 Task: Add Boiron HemCalm Hemorrhoid Relief Ointment to the cart.
Action: Mouse moved to (301, 156)
Screenshot: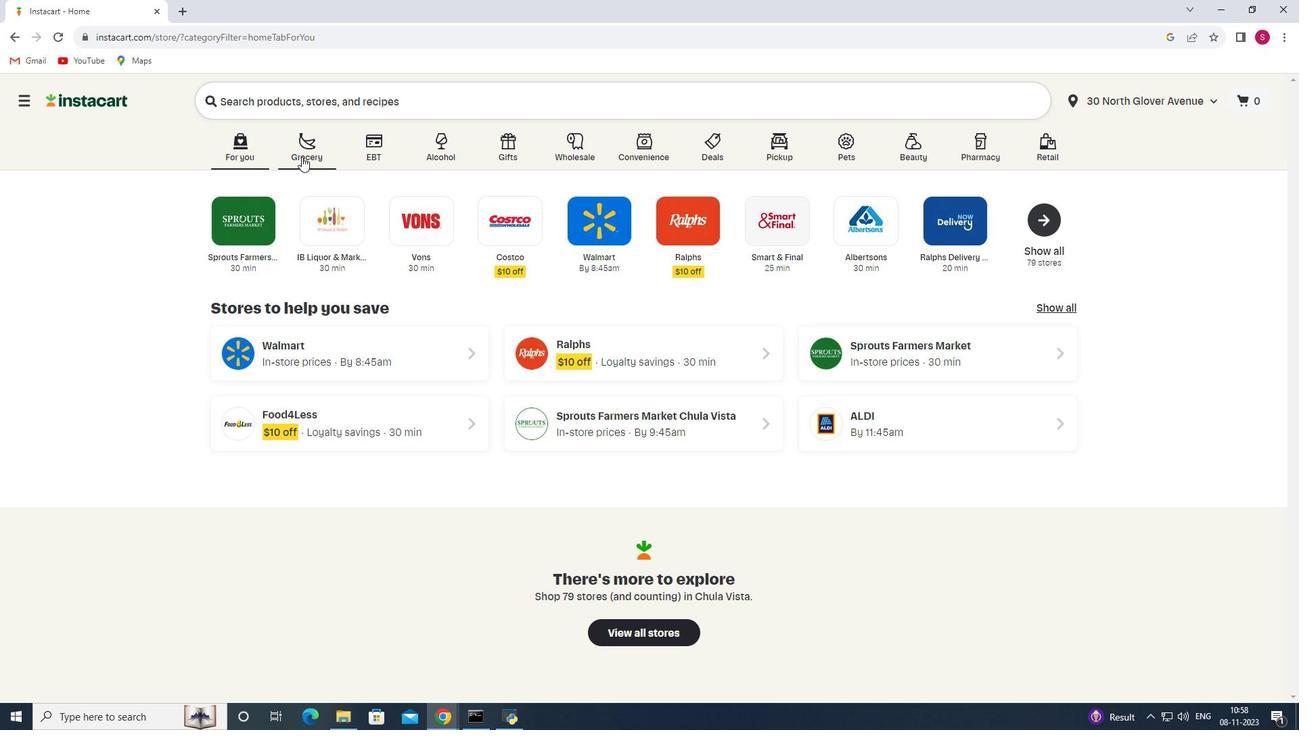 
Action: Mouse pressed left at (301, 156)
Screenshot: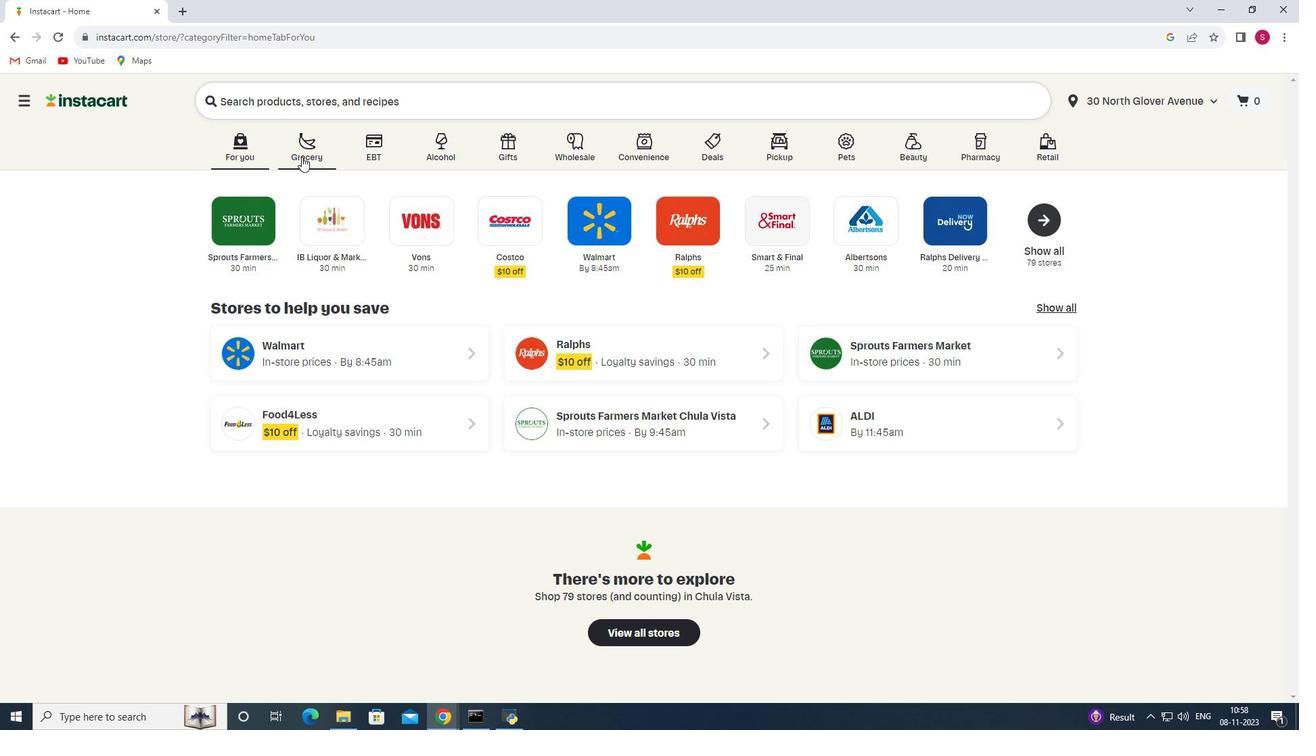 
Action: Mouse moved to (315, 394)
Screenshot: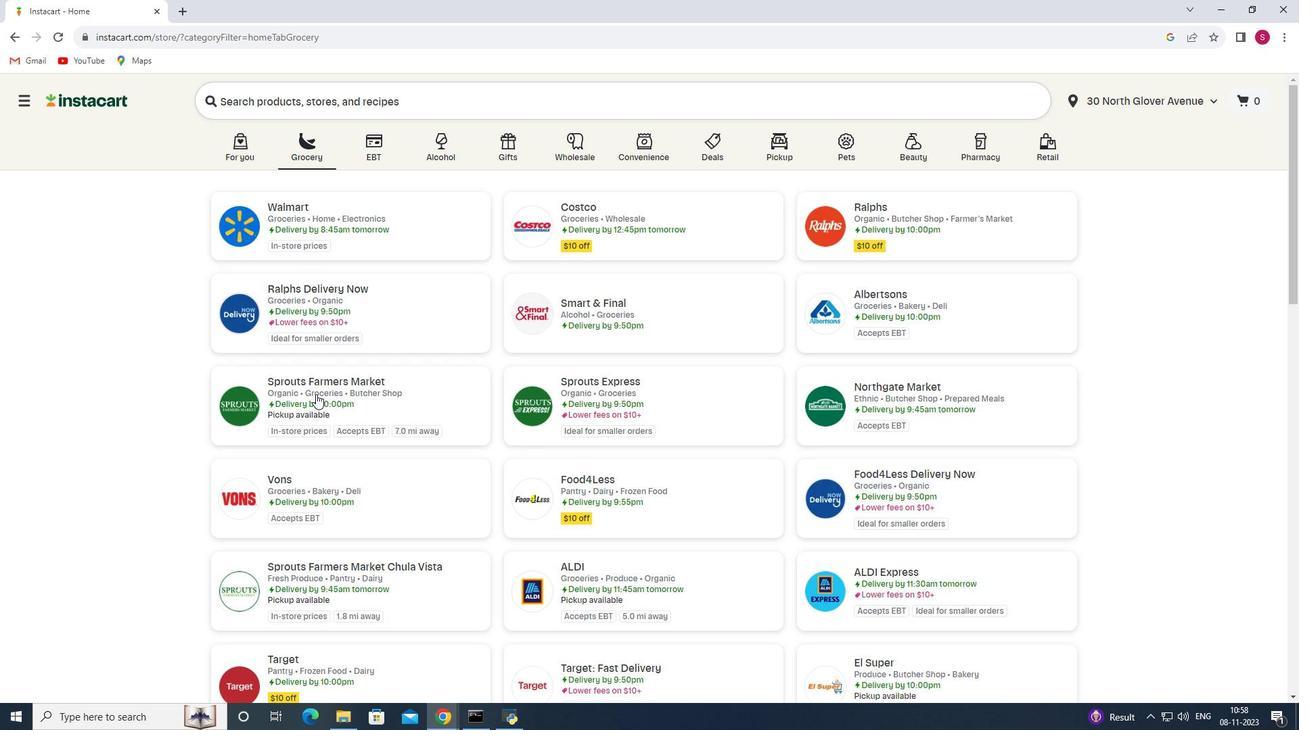 
Action: Mouse pressed left at (315, 394)
Screenshot: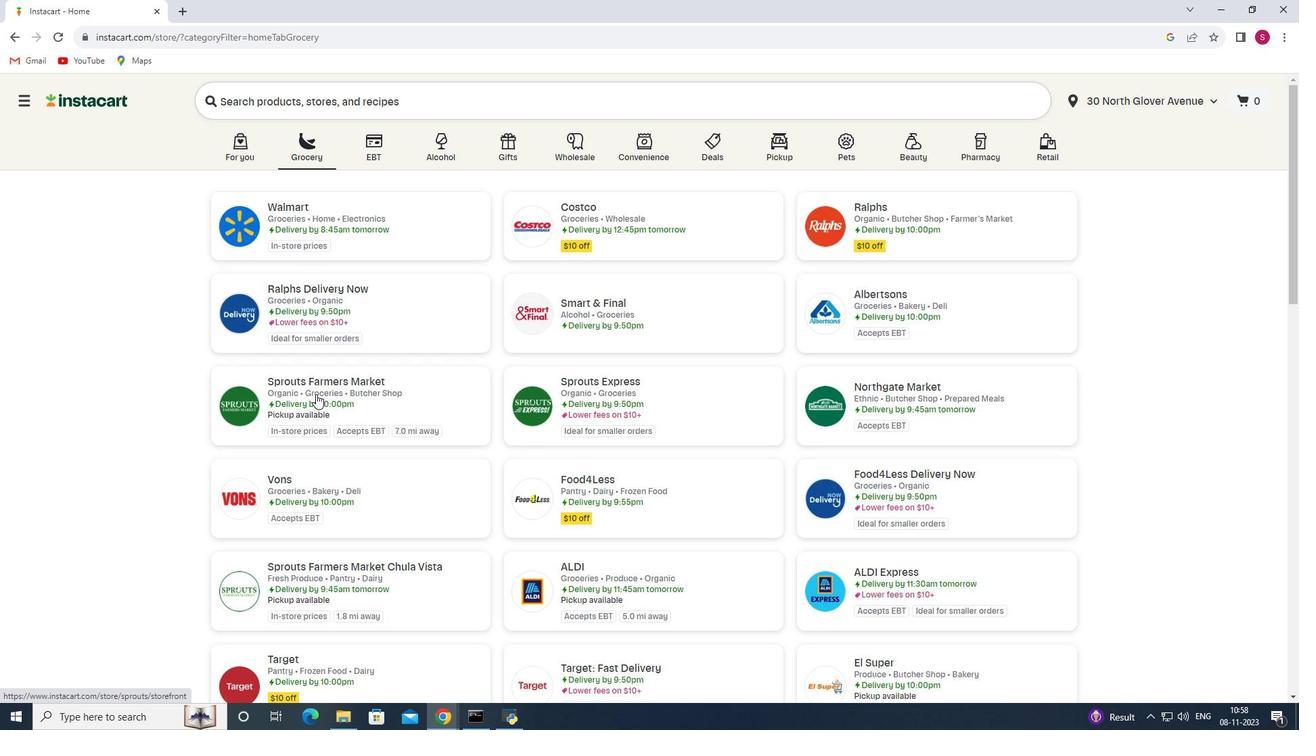 
Action: Mouse moved to (105, 387)
Screenshot: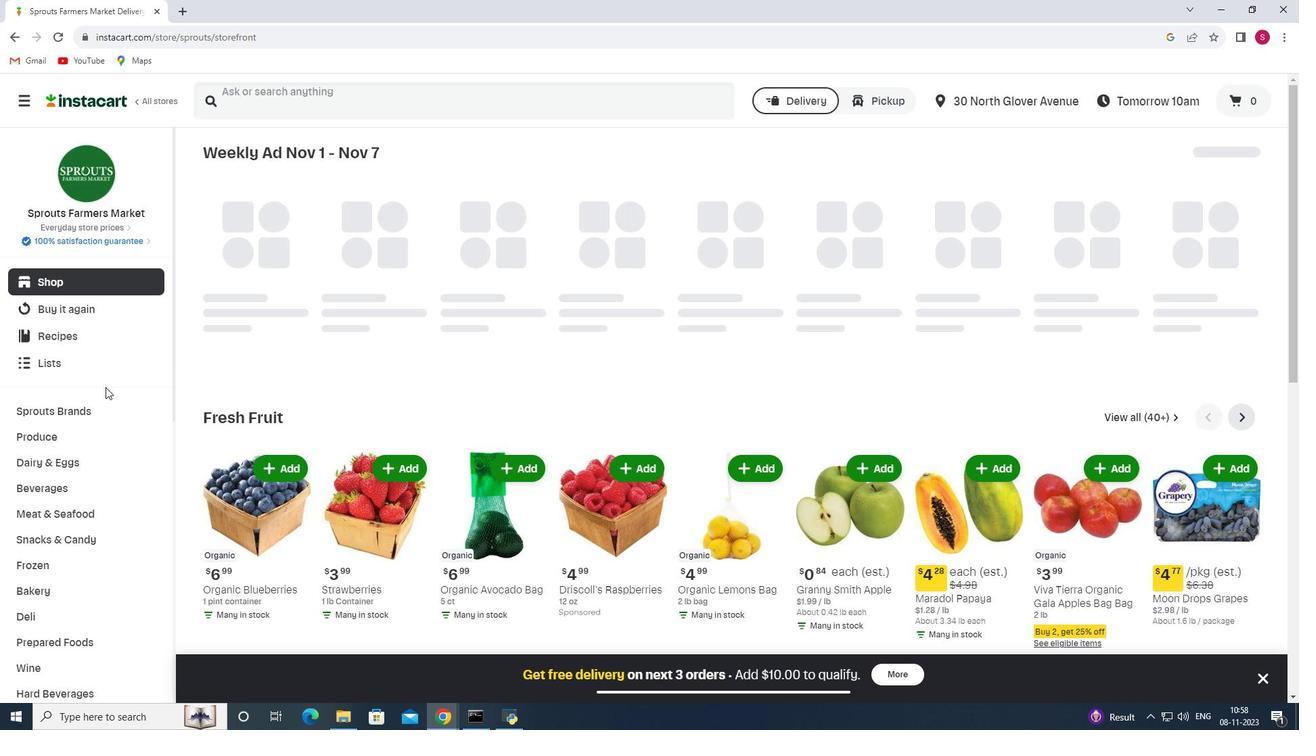 
Action: Mouse scrolled (105, 387) with delta (0, 0)
Screenshot: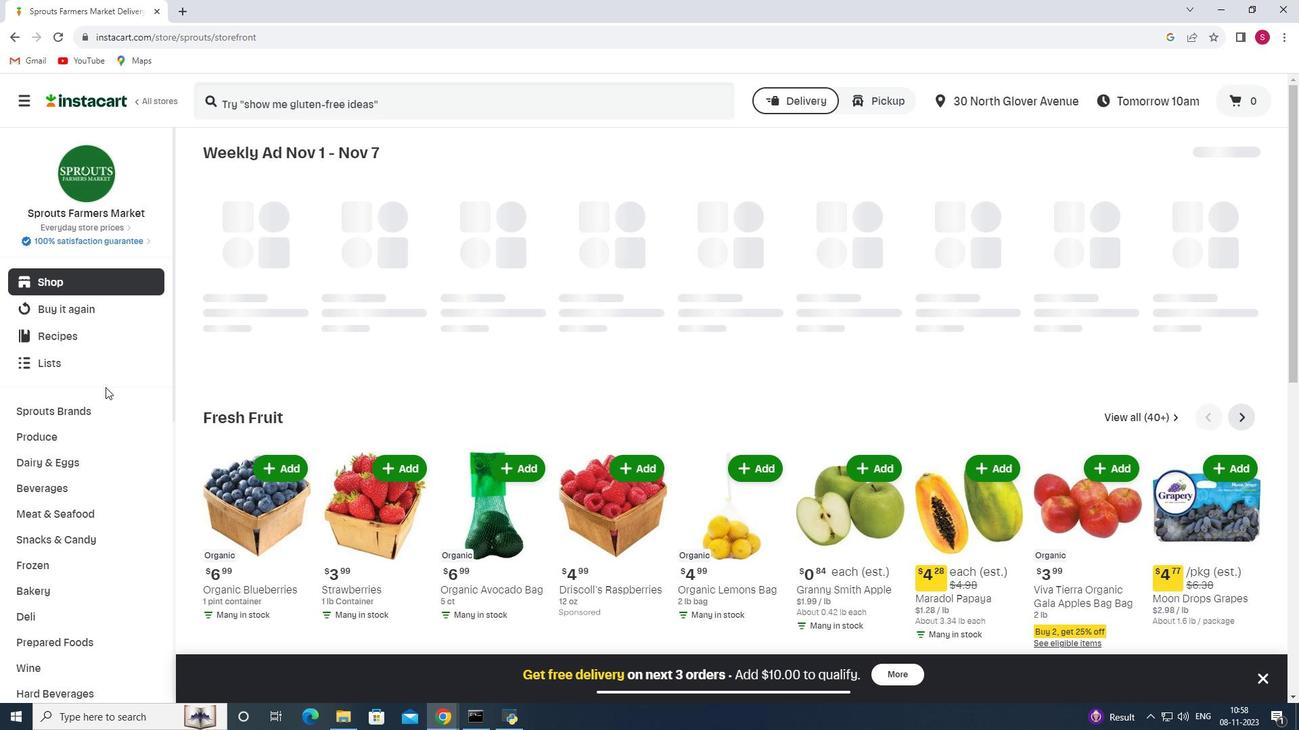 
Action: Mouse scrolled (105, 387) with delta (0, 0)
Screenshot: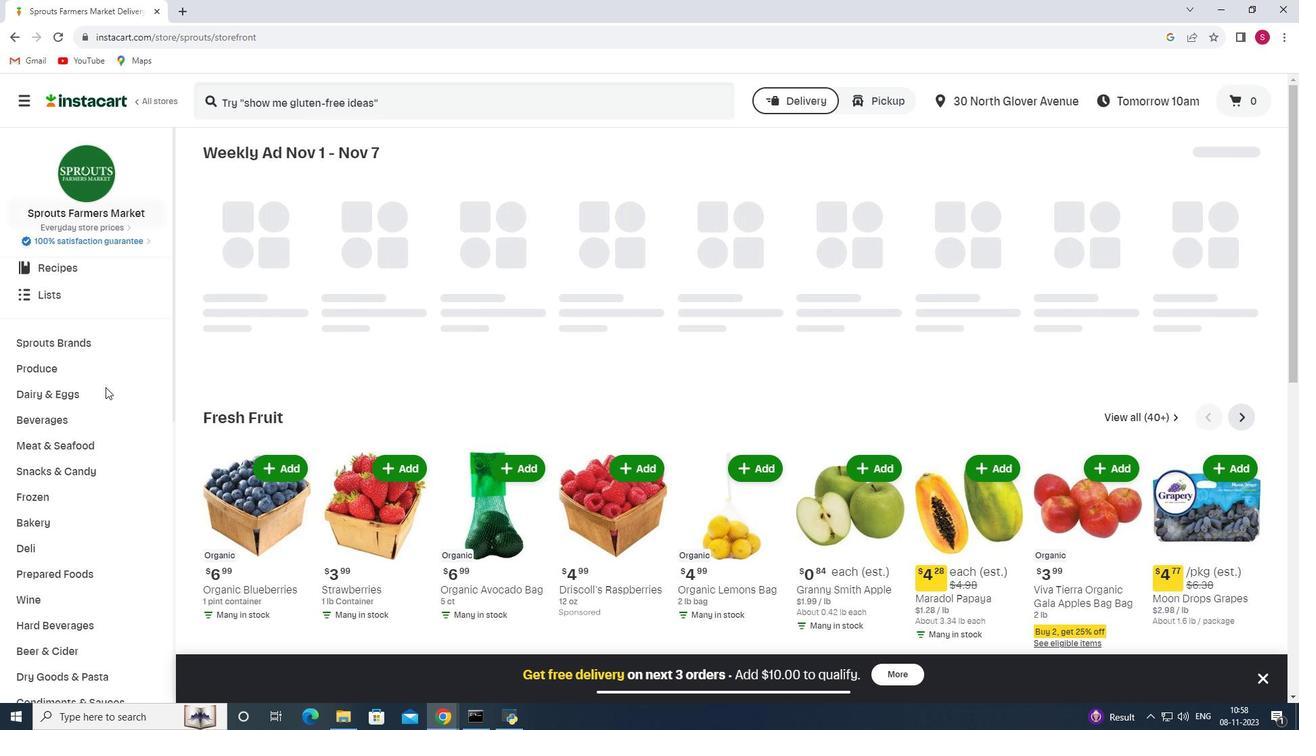 
Action: Mouse scrolled (105, 387) with delta (0, 0)
Screenshot: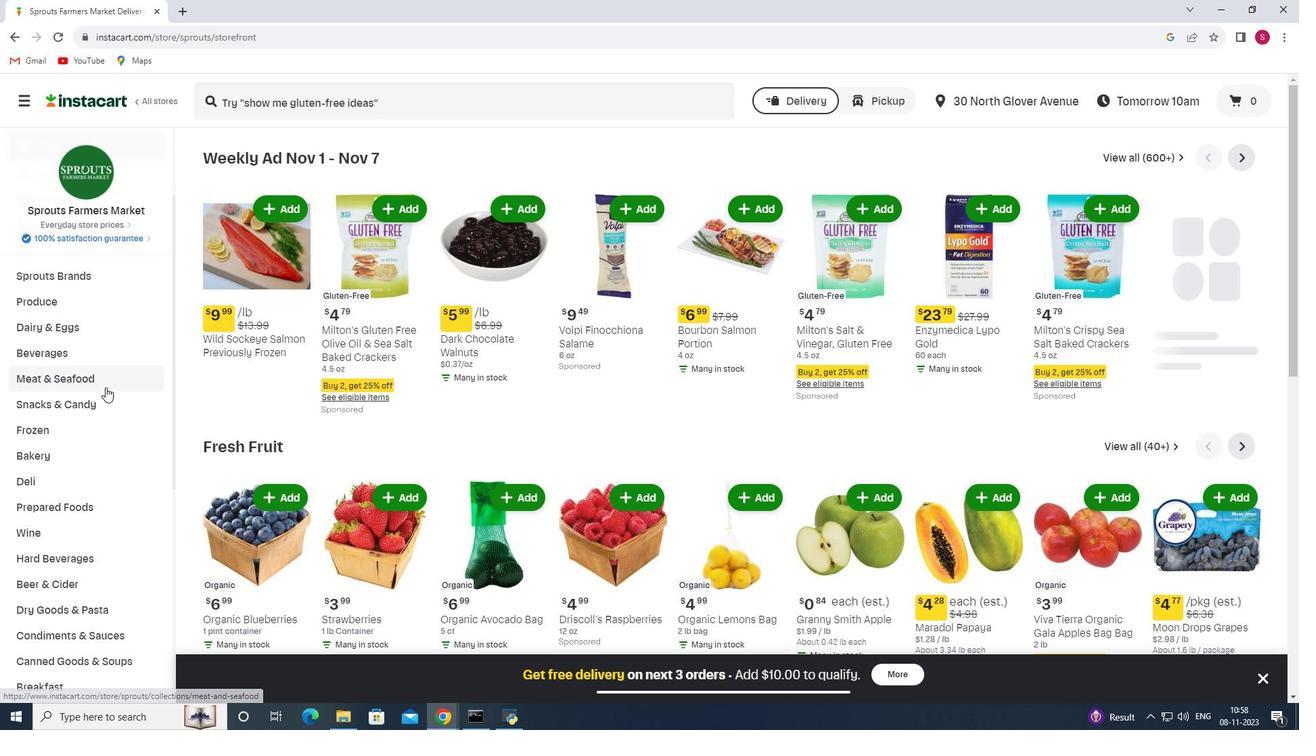 
Action: Mouse scrolled (105, 387) with delta (0, 0)
Screenshot: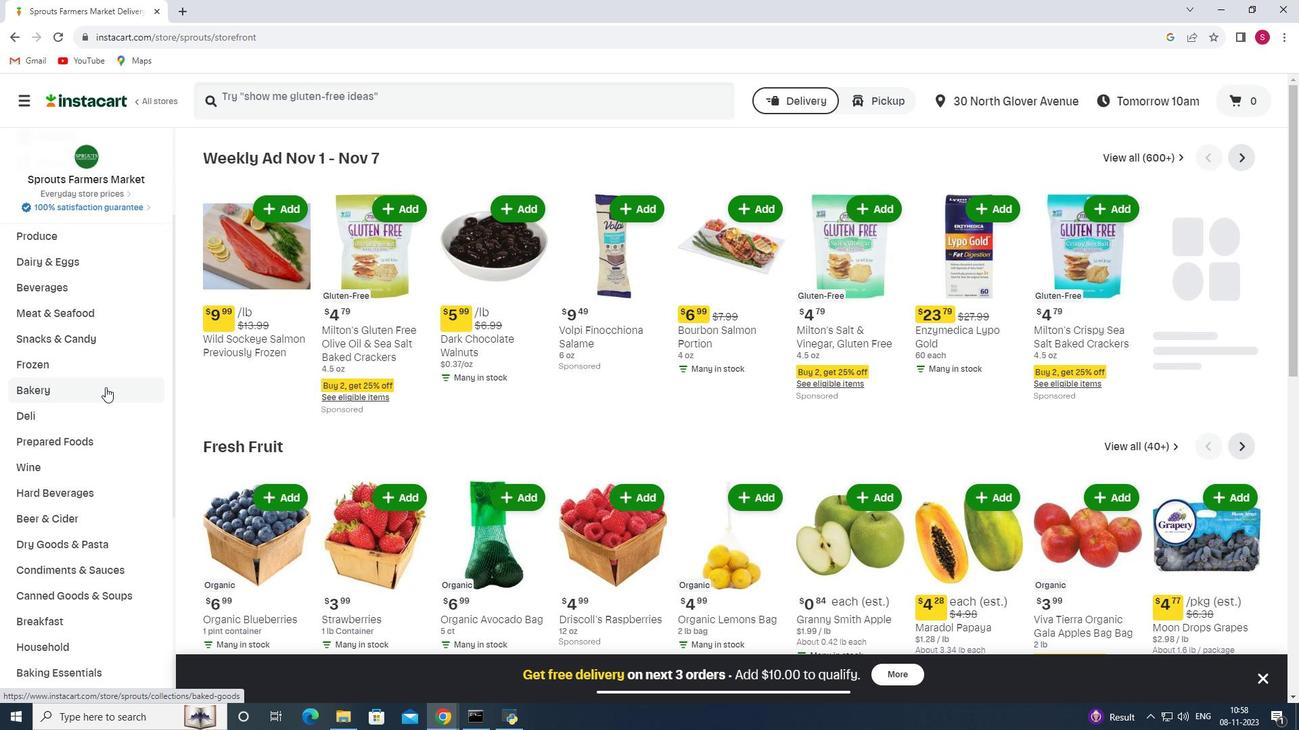 
Action: Mouse scrolled (105, 387) with delta (0, 0)
Screenshot: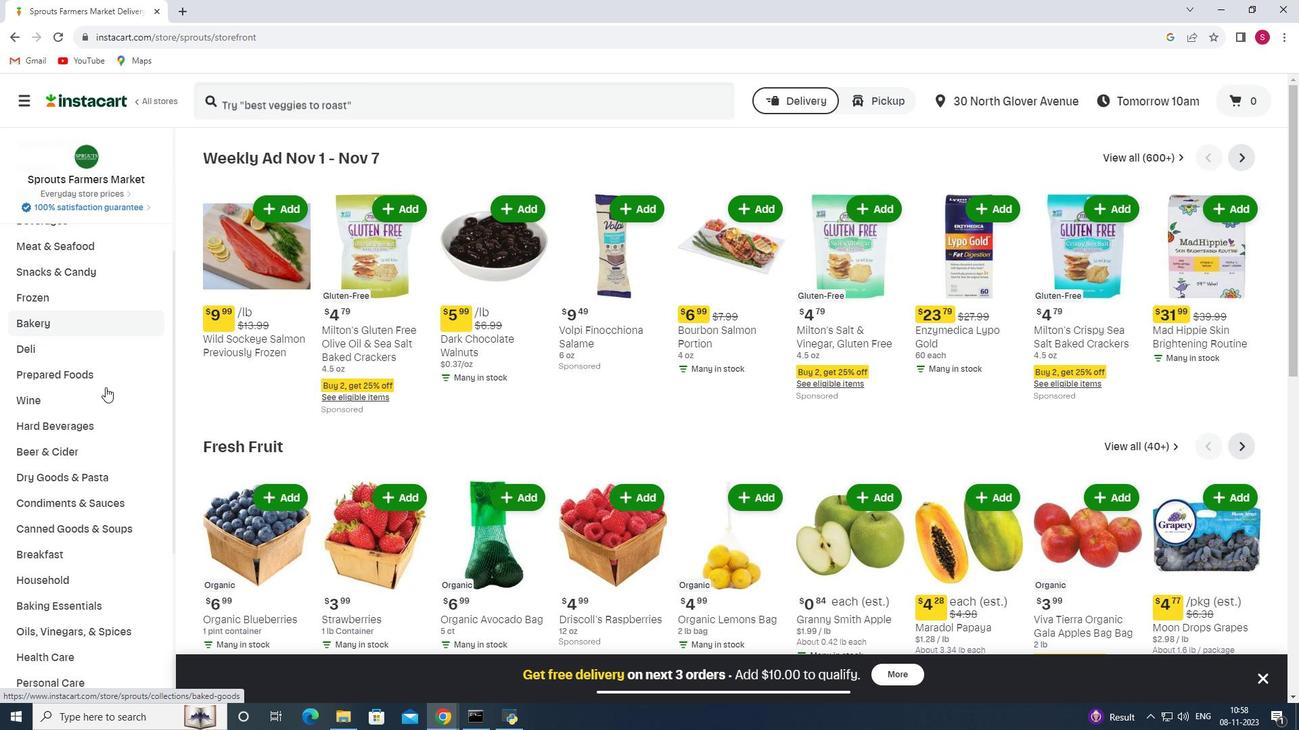 
Action: Mouse scrolled (105, 387) with delta (0, 0)
Screenshot: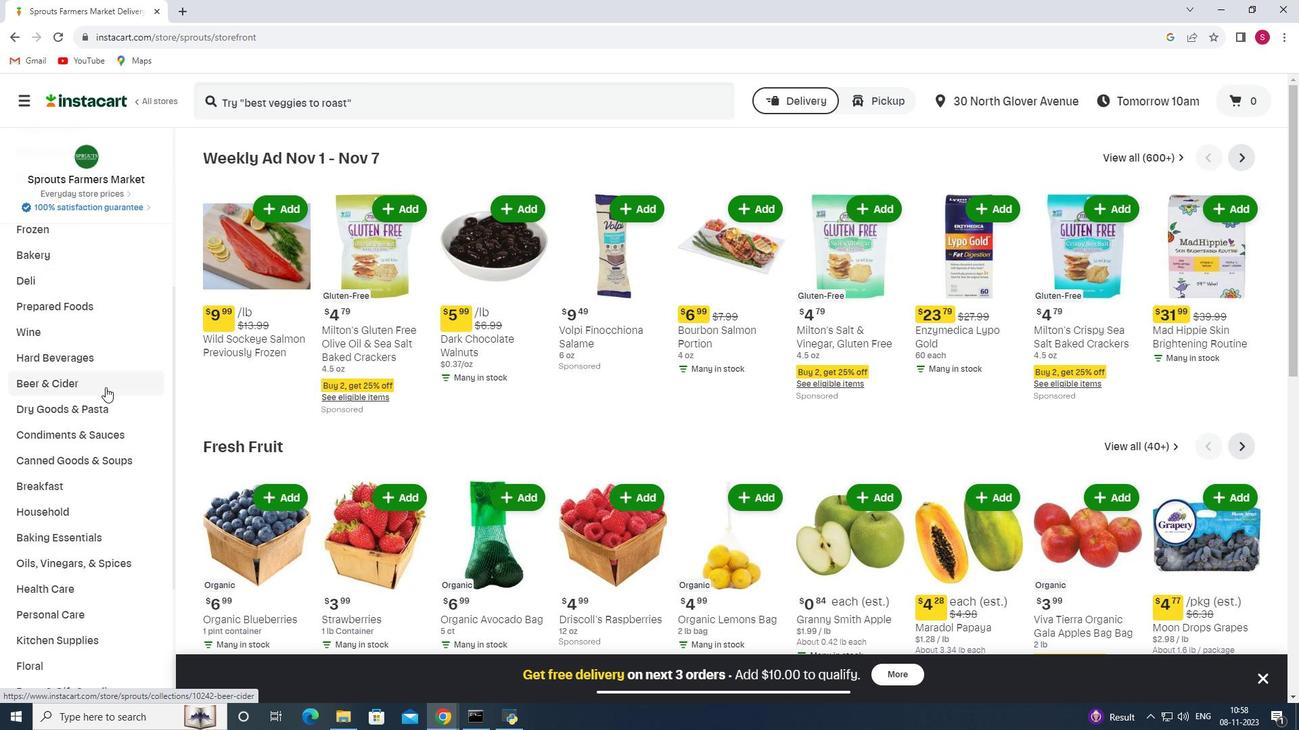 
Action: Mouse scrolled (105, 387) with delta (0, 0)
Screenshot: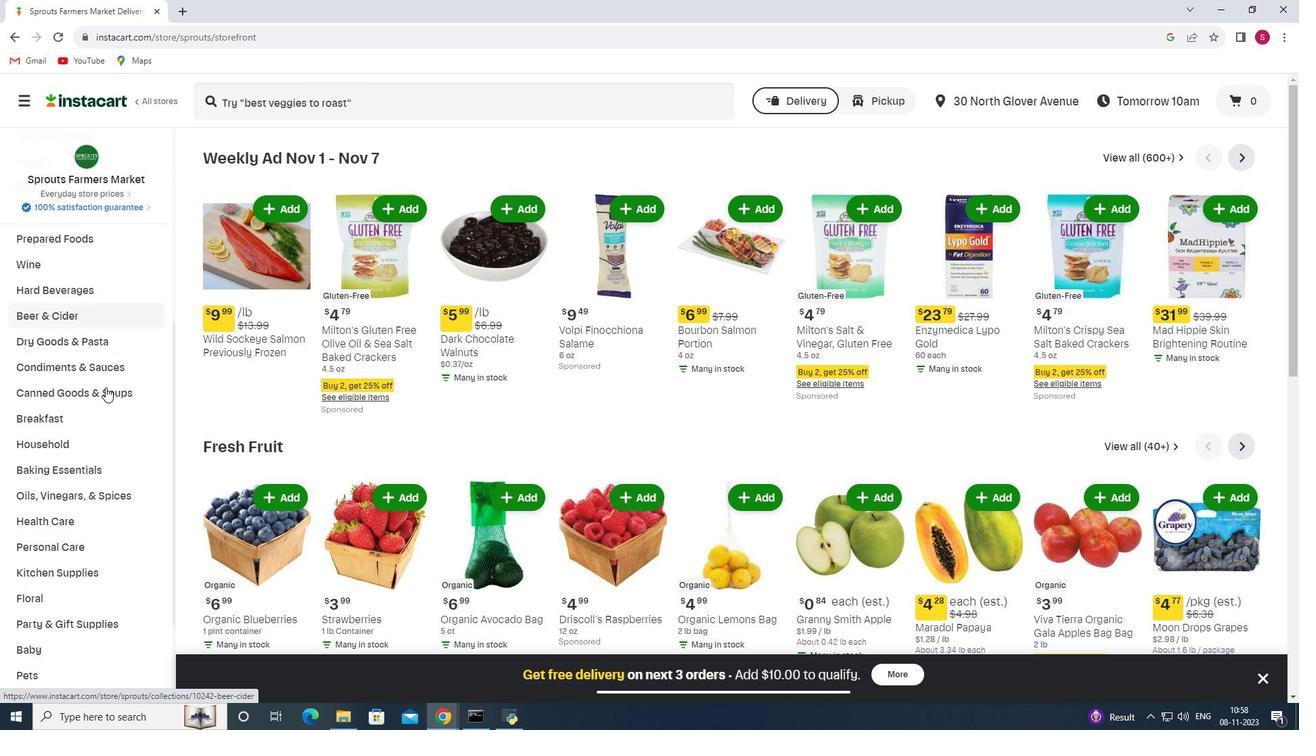 
Action: Mouse moved to (56, 455)
Screenshot: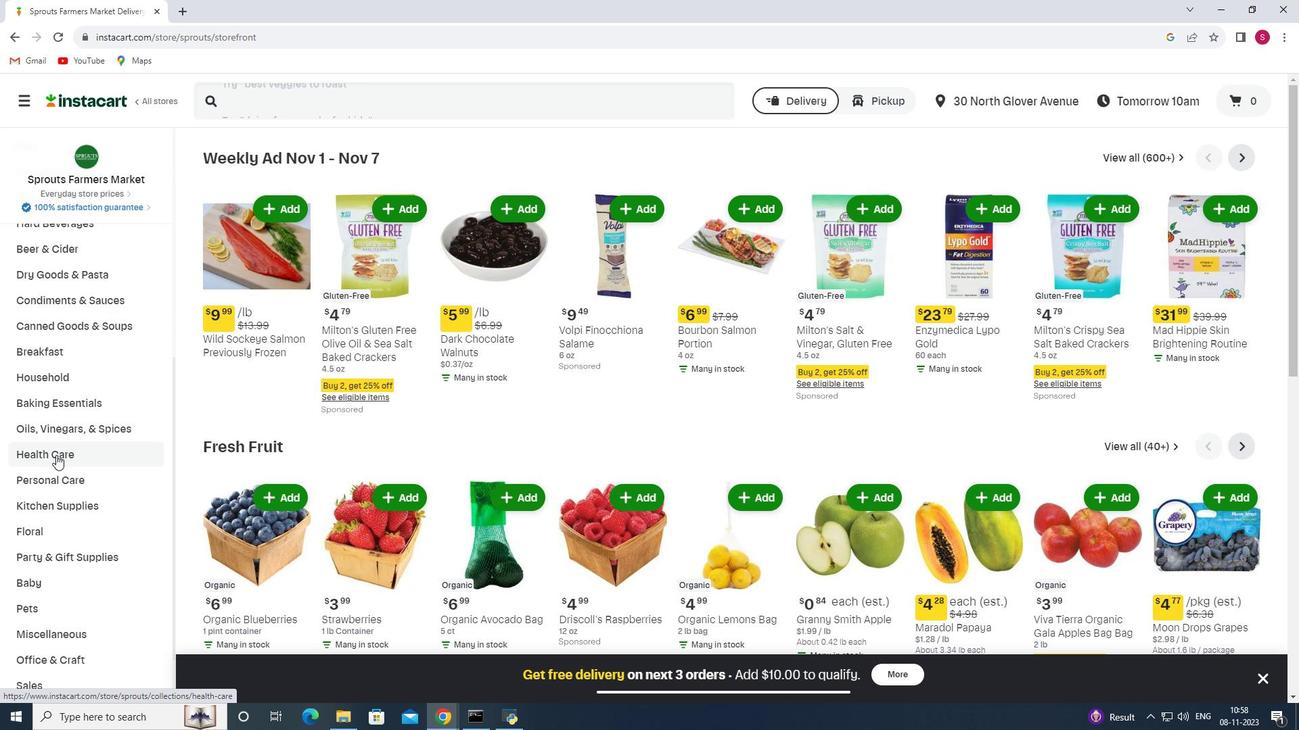 
Action: Mouse pressed left at (56, 455)
Screenshot: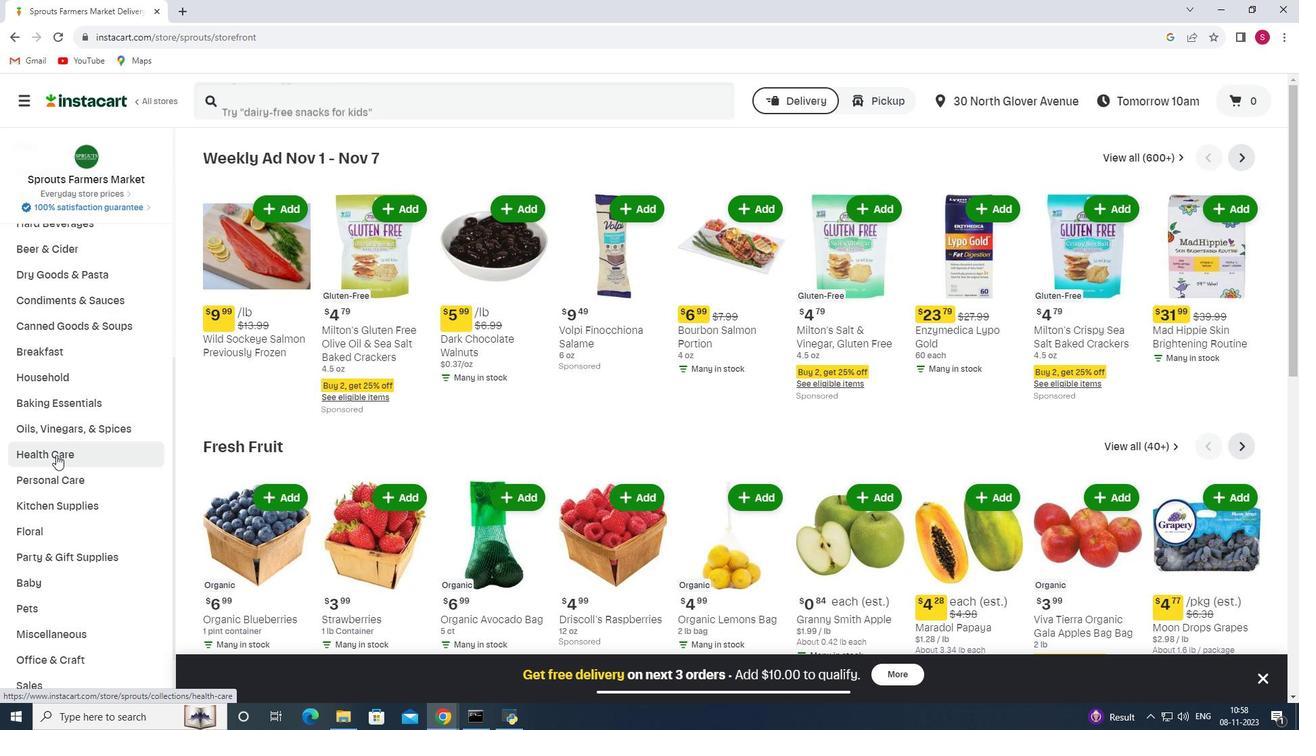 
Action: Mouse moved to (464, 193)
Screenshot: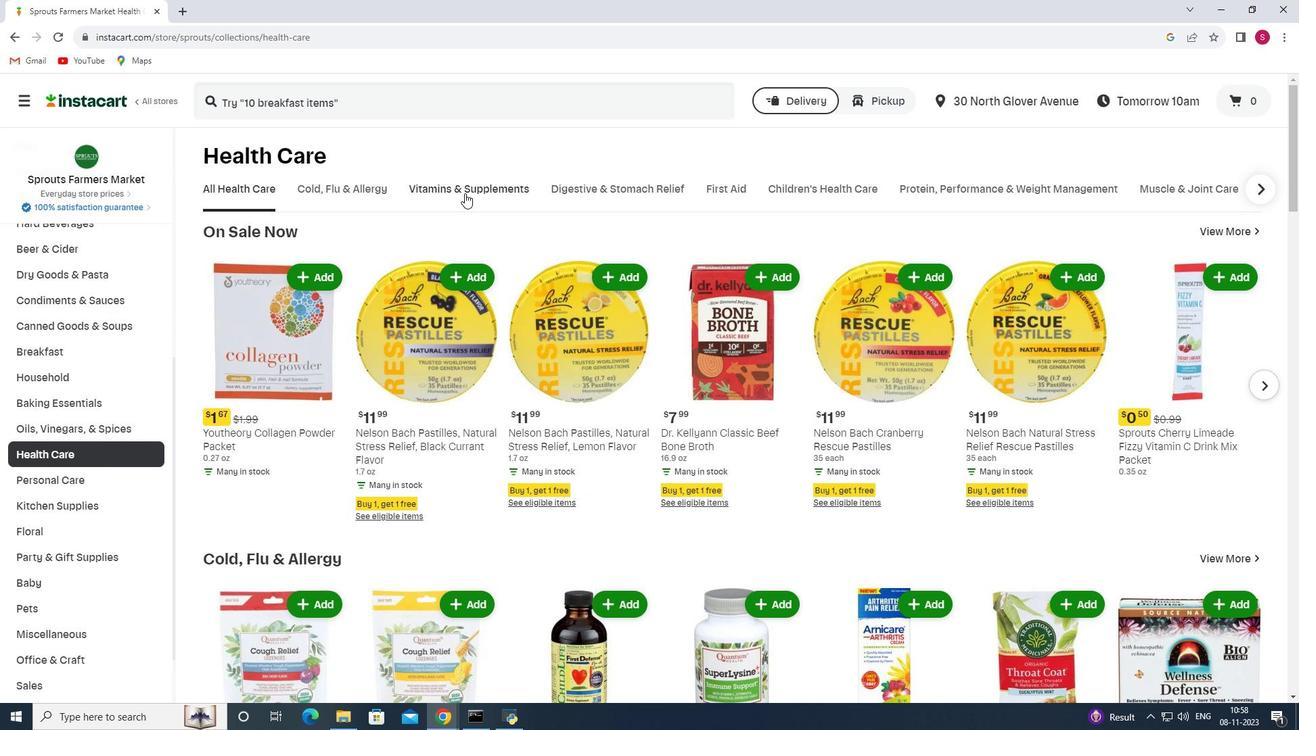 
Action: Mouse pressed left at (464, 193)
Screenshot: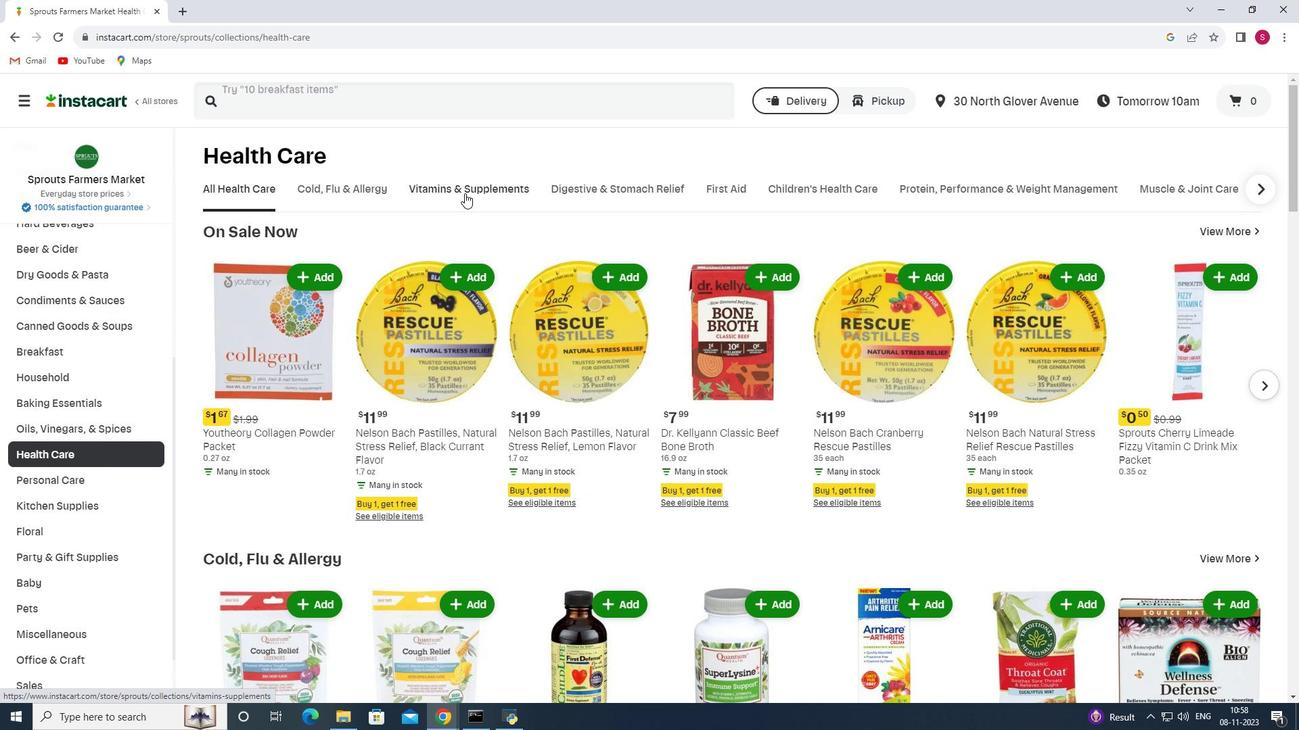 
Action: Mouse moved to (1076, 246)
Screenshot: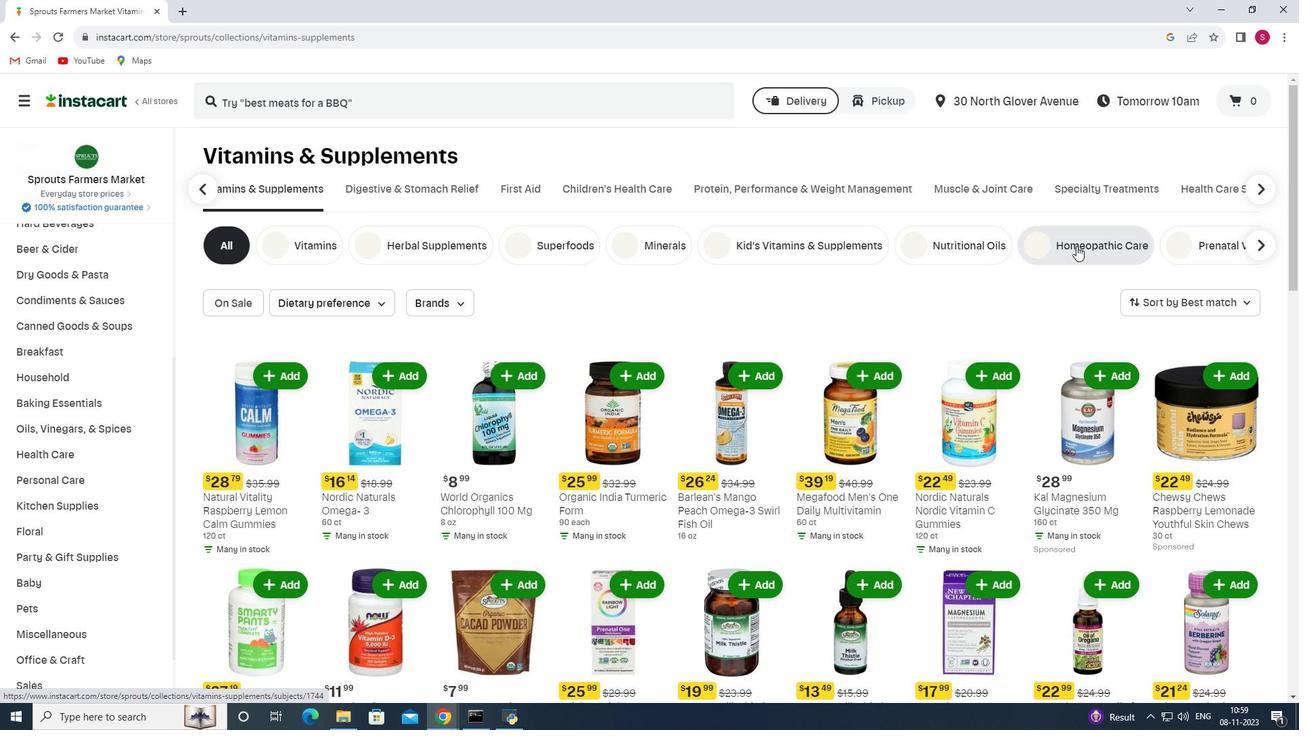 
Action: Mouse pressed left at (1076, 246)
Screenshot: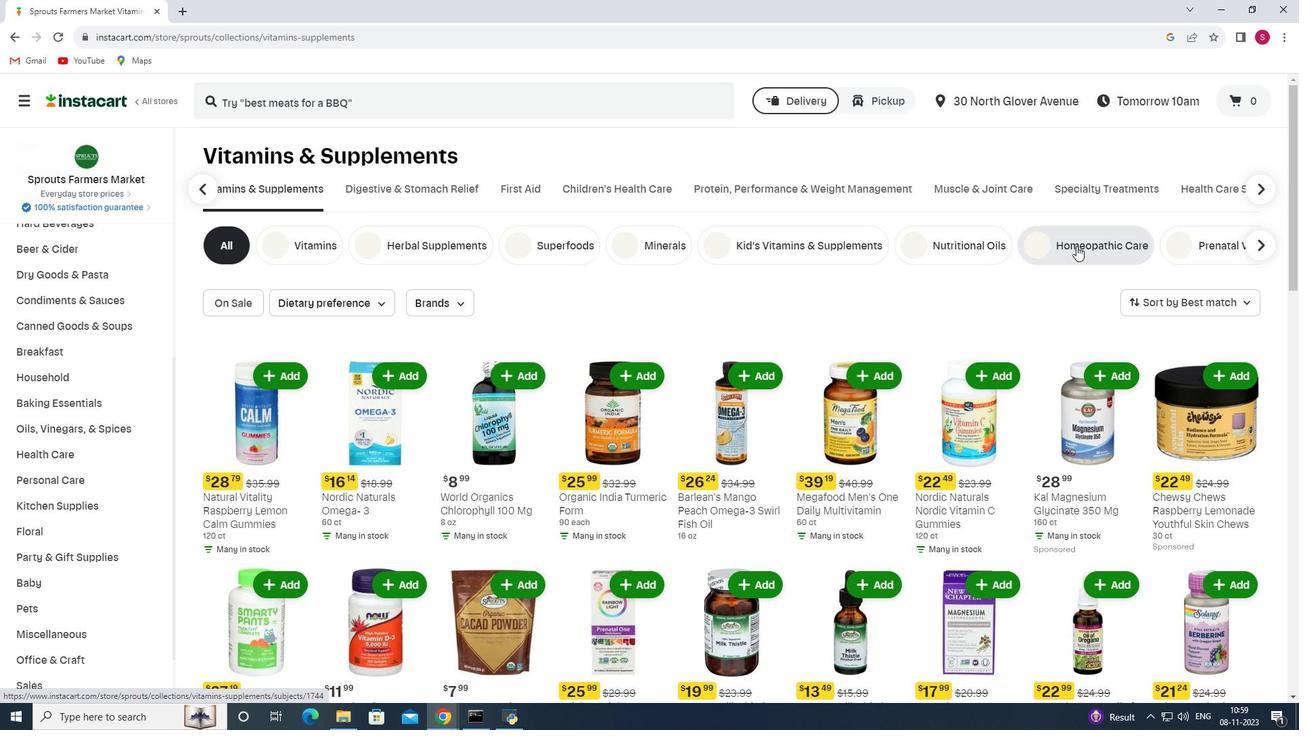 
Action: Mouse moved to (386, 107)
Screenshot: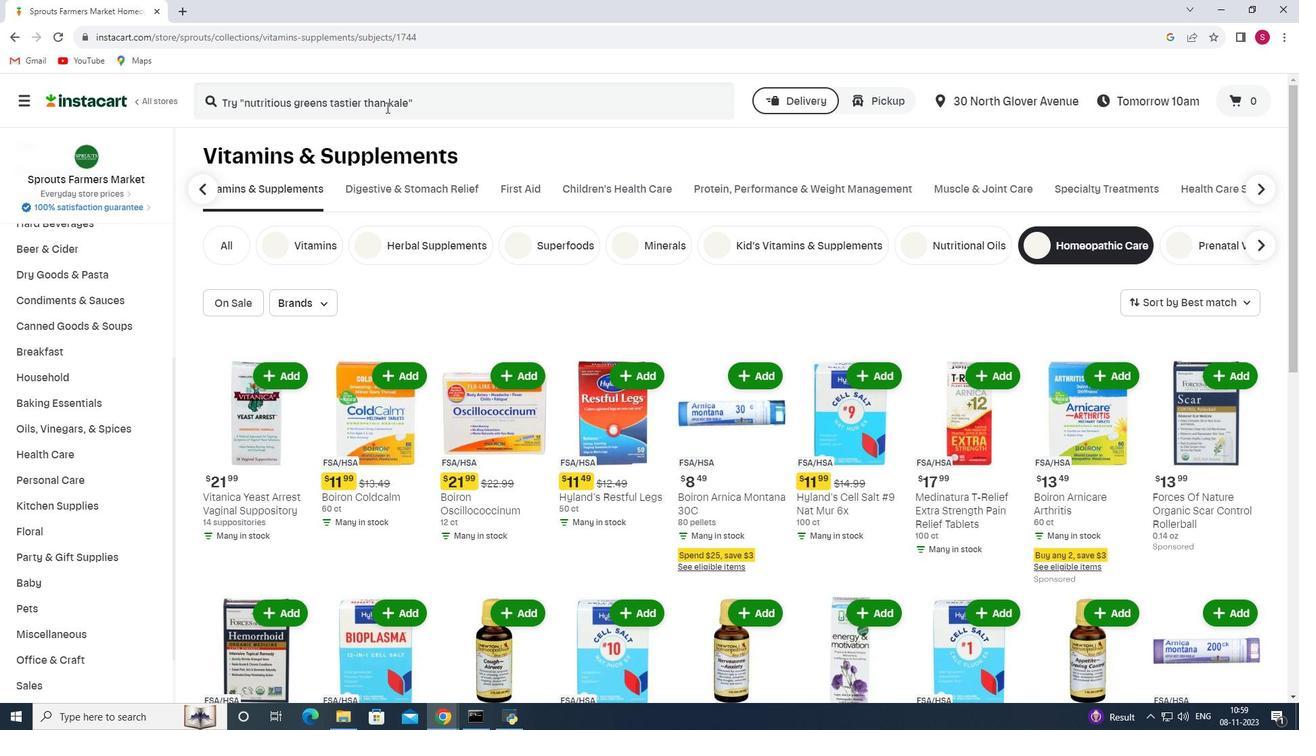 
Action: Mouse pressed left at (386, 107)
Screenshot: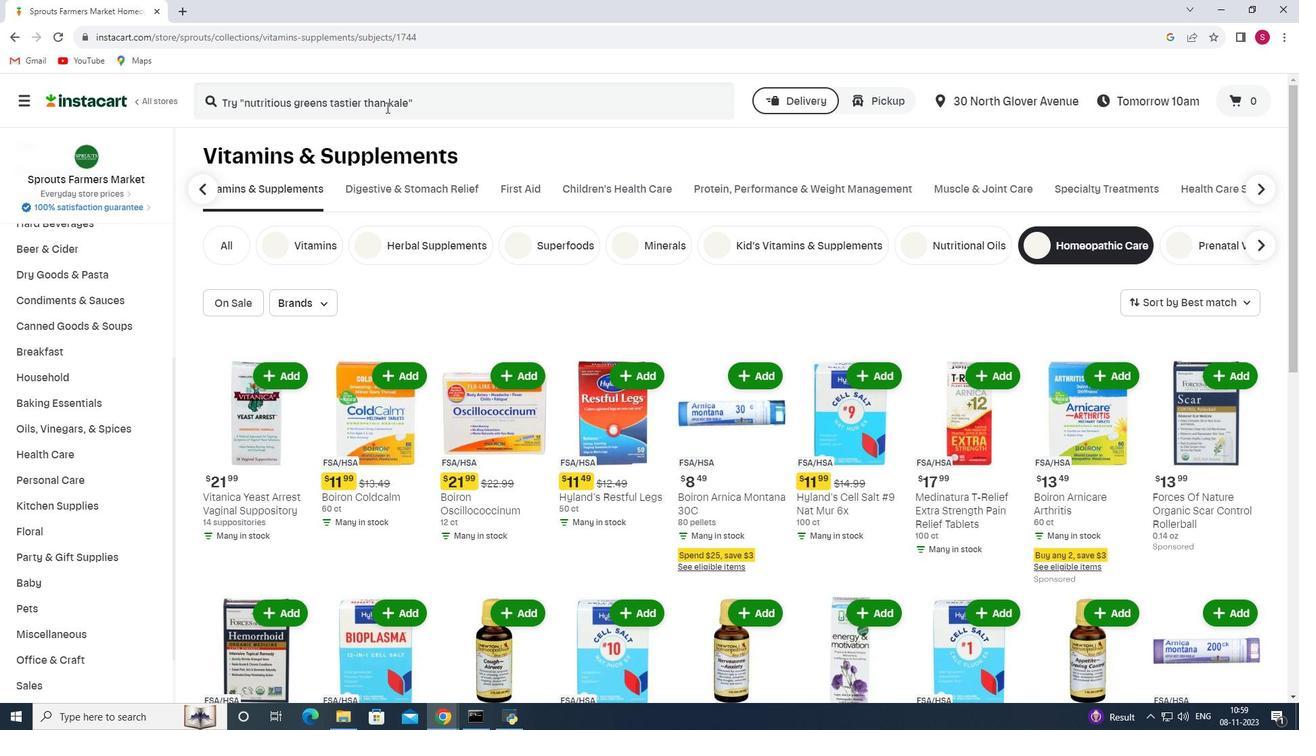 
Action: Key pressed <Key.shift>Boiron<Key.space><Key.shift_r><Key.shift_r><Key.shift_r><Key.shift_r><Key.shift_r><Key.shift_r><Key.shift_r><Key.shift_r><Key.shift_r>Hem<Key.shift><Key.shift>Calm<Key.space><Key.shift_r>Hemorrhoid<Key.space><Key.shift>Relief<Key.space><Key.shift_r>Ointment<Key.enter>
Screenshot: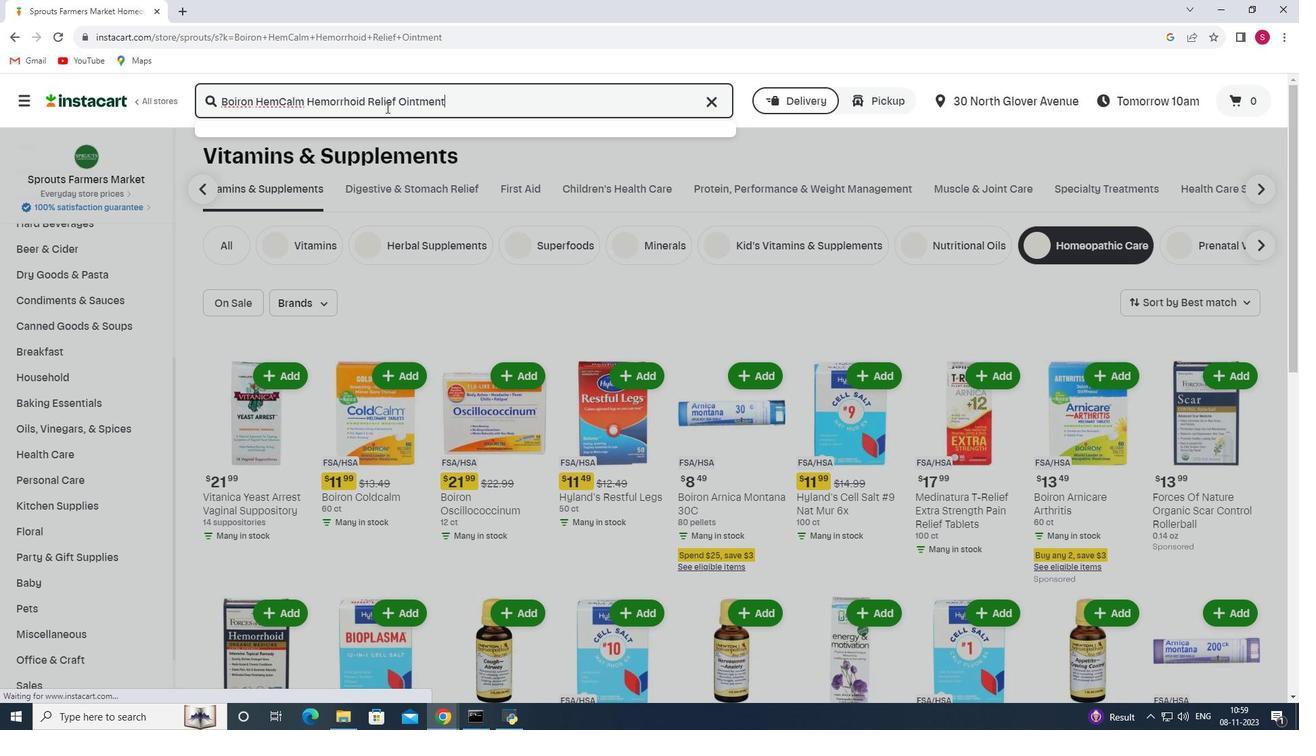 
Action: Mouse moved to (376, 213)
Screenshot: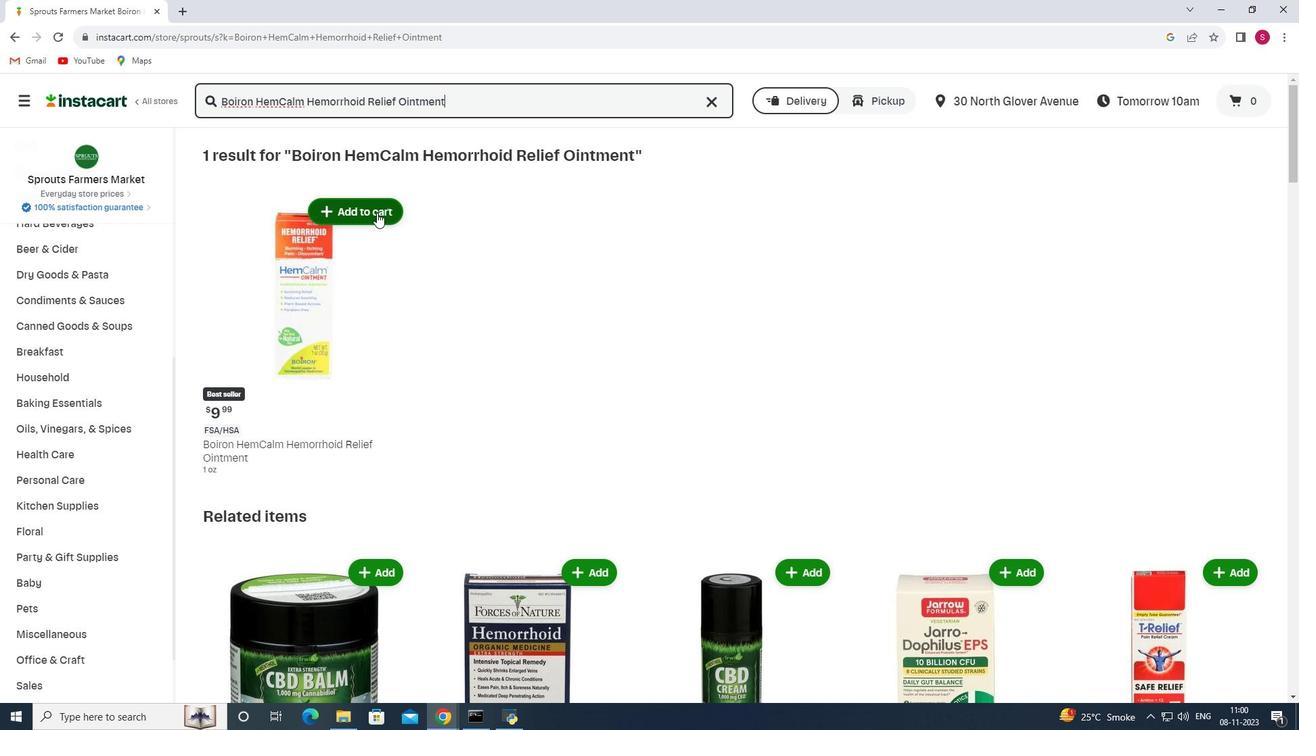 
Action: Mouse pressed left at (376, 213)
Screenshot: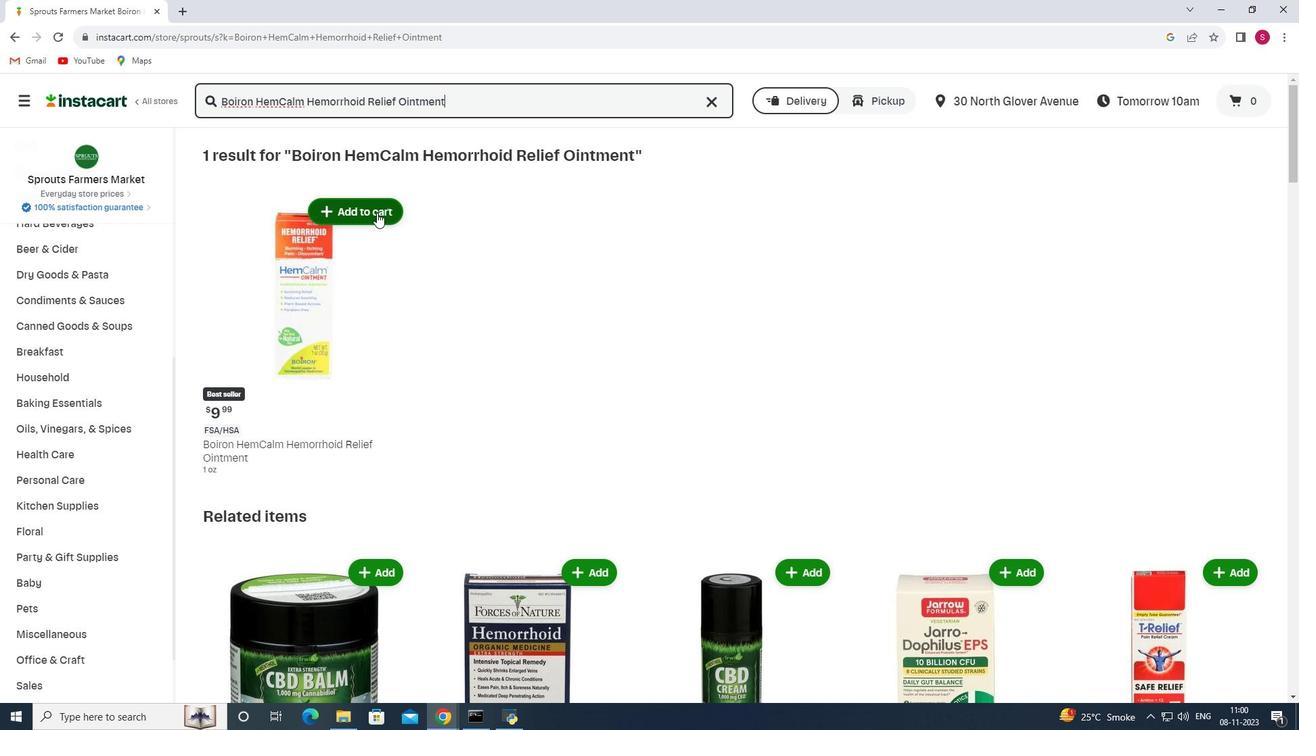 
Action: Mouse moved to (395, 261)
Screenshot: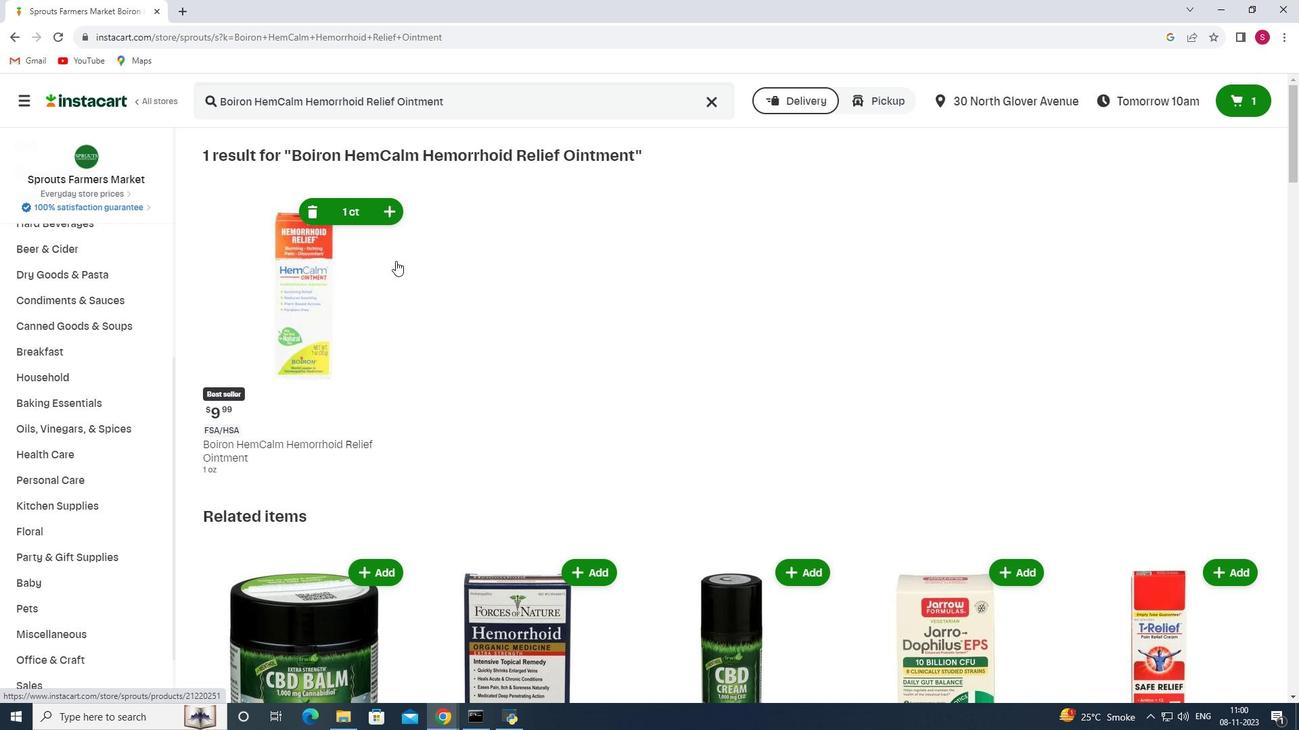 
